 Task: Add the task  Create a feature to schedule automatic backups of app data to the section Compliance Audit Sprint in the project TrueNorth and add a Due Date to the respective task as 2024/02/23.
Action: Mouse moved to (943, 455)
Screenshot: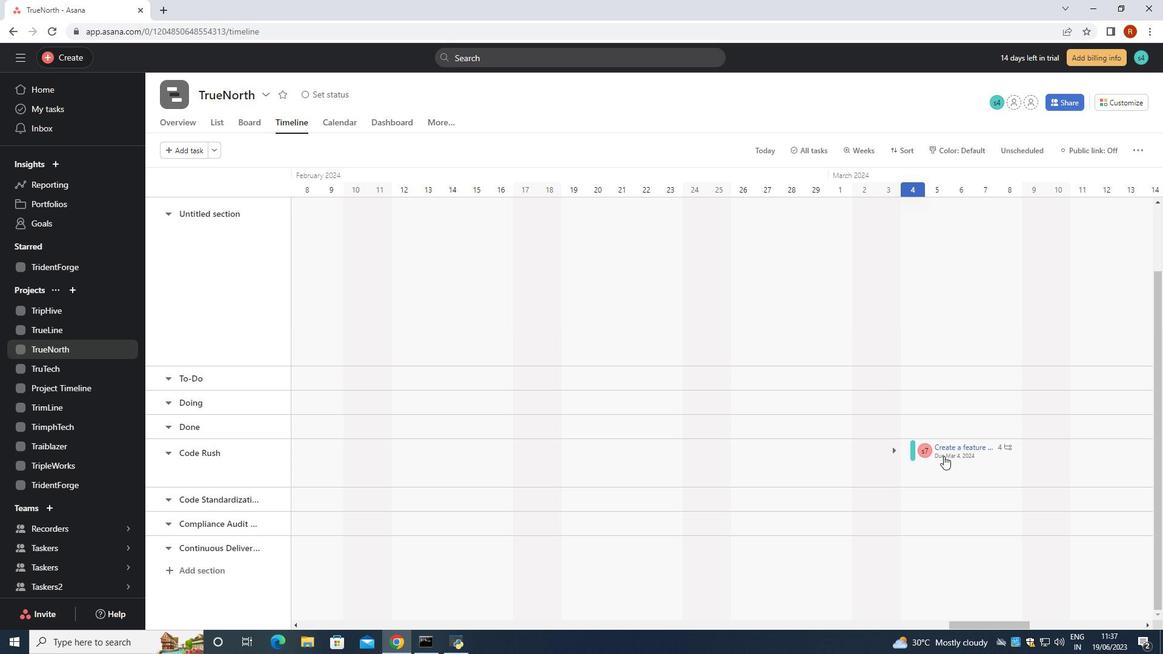 
Action: Mouse pressed left at (943, 455)
Screenshot: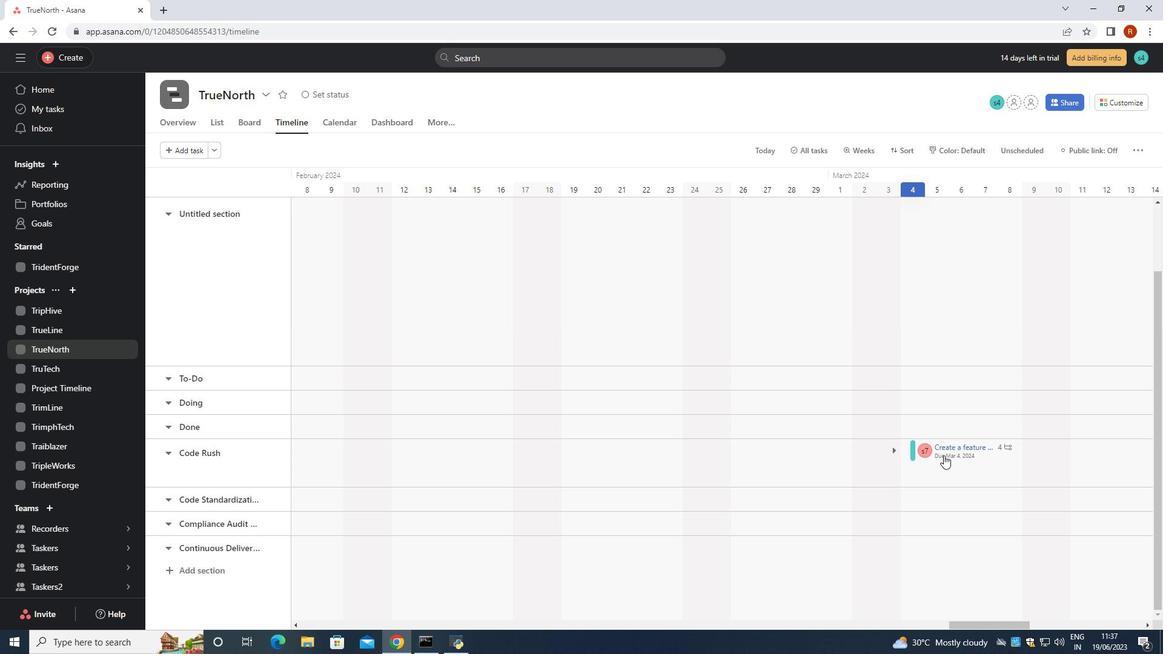 
Action: Mouse moved to (932, 285)
Screenshot: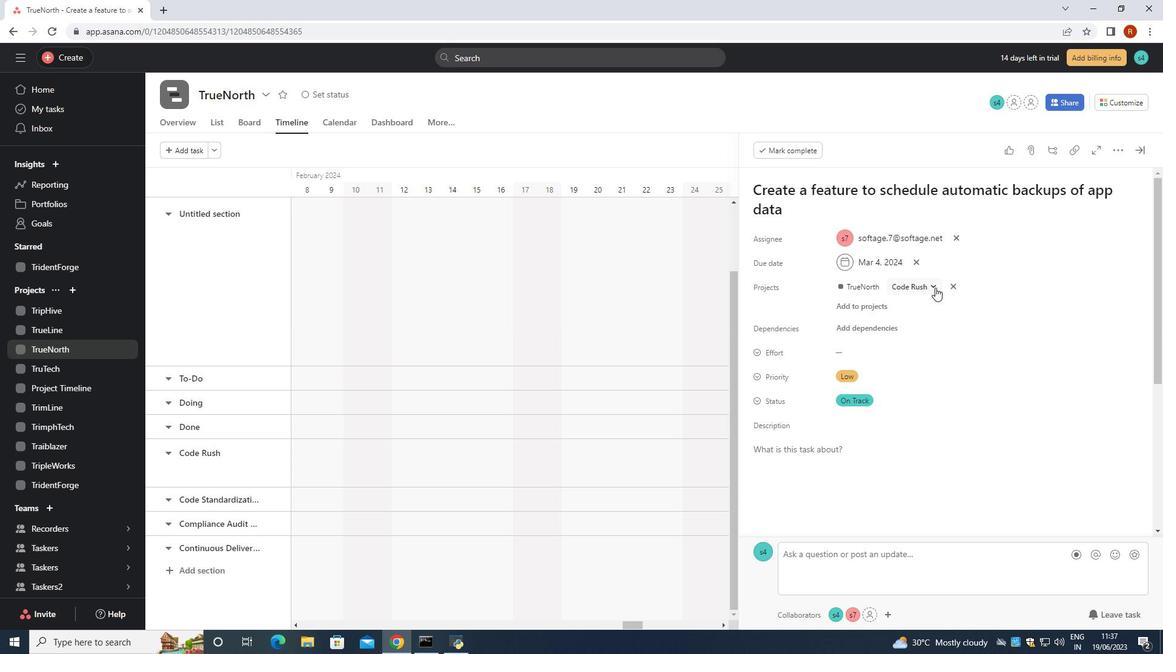 
Action: Mouse pressed left at (932, 285)
Screenshot: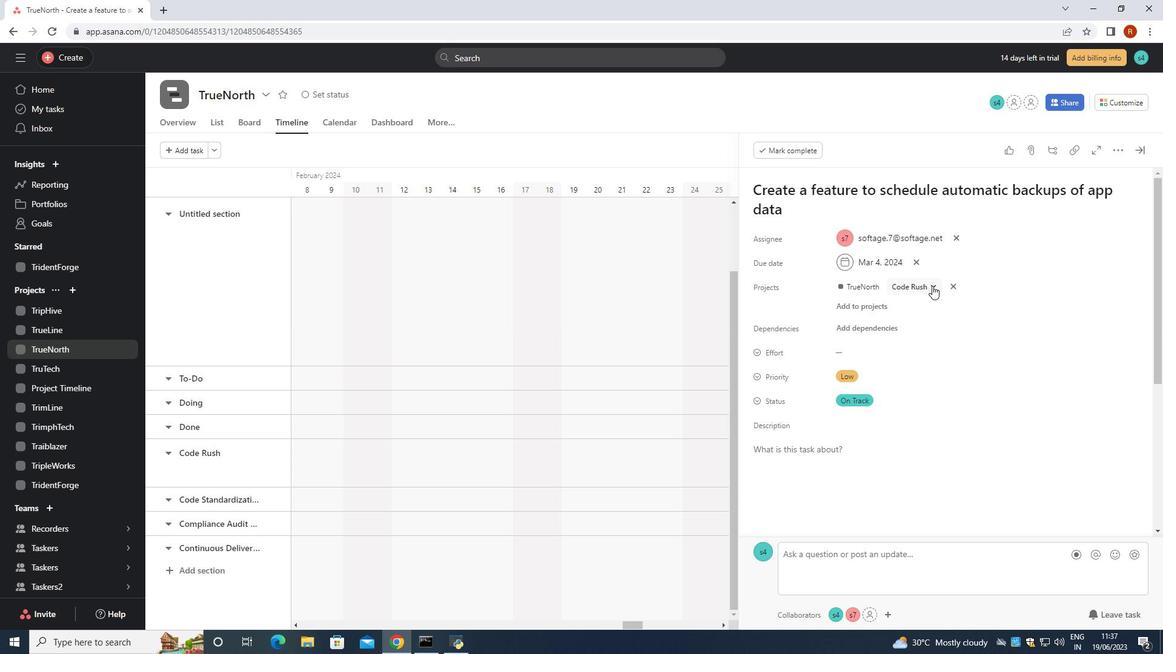
Action: Mouse moved to (903, 441)
Screenshot: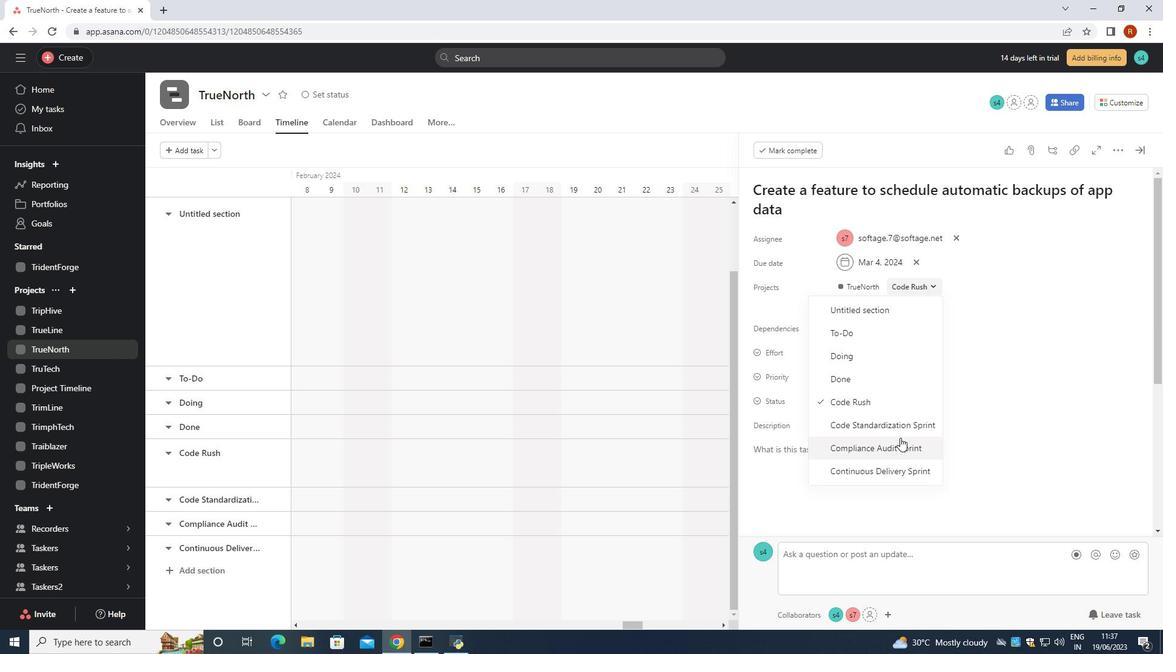 
Action: Mouse pressed left at (903, 441)
Screenshot: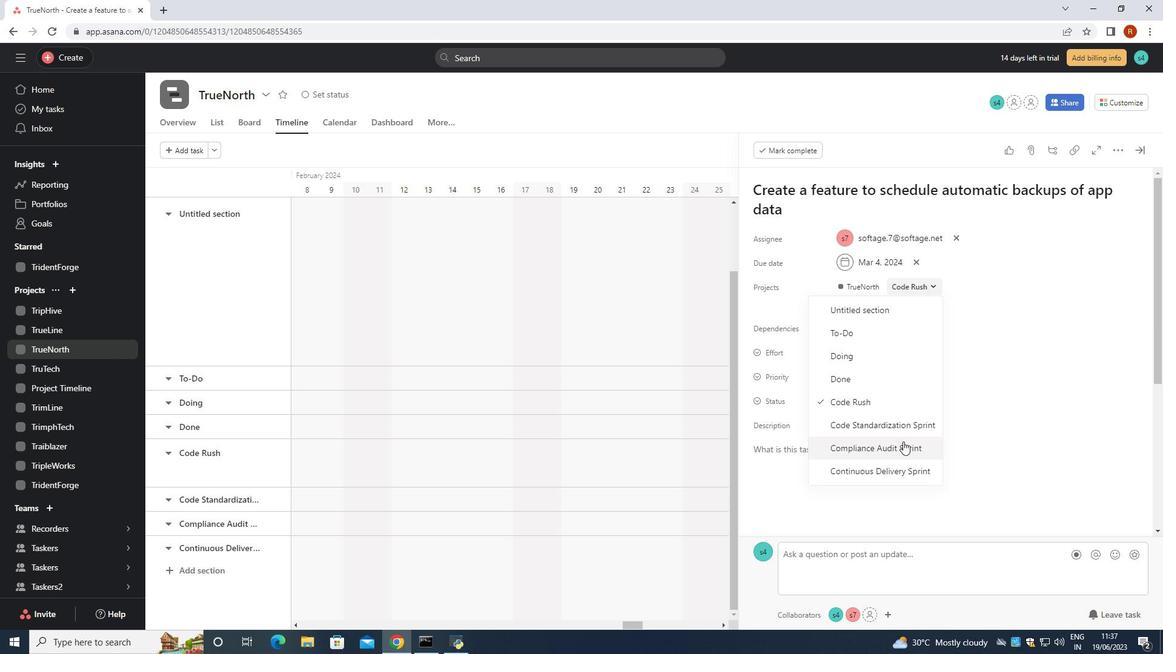 
Action: Mouse moved to (914, 267)
Screenshot: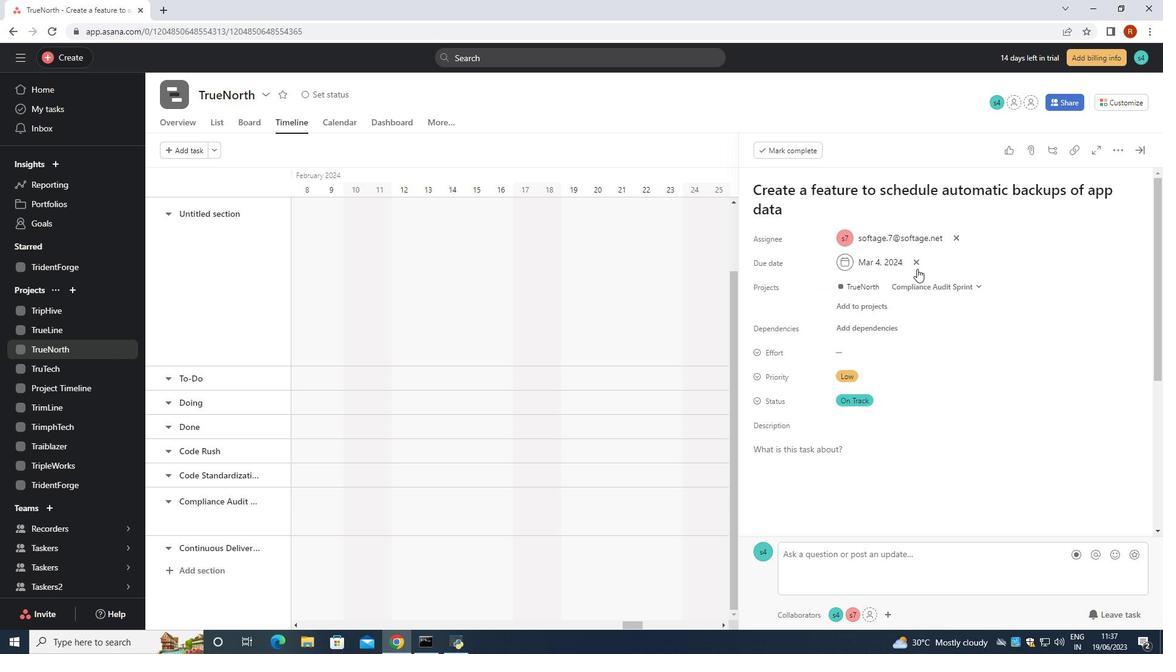 
Action: Mouse pressed left at (914, 267)
Screenshot: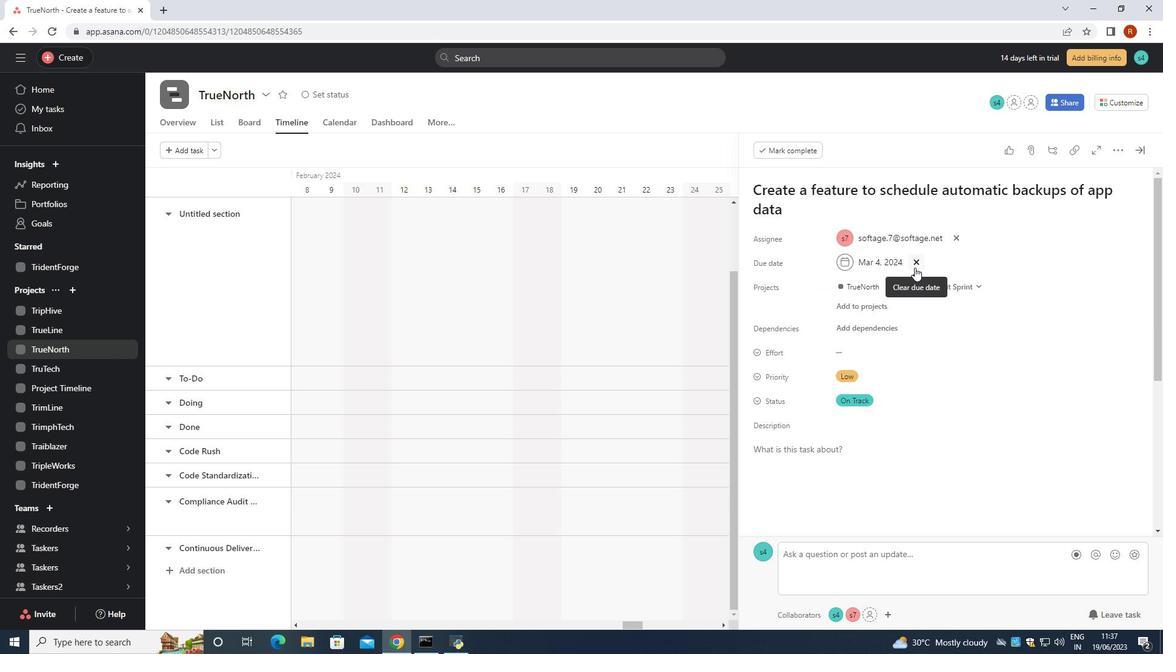 
Action: Mouse moved to (917, 271)
Screenshot: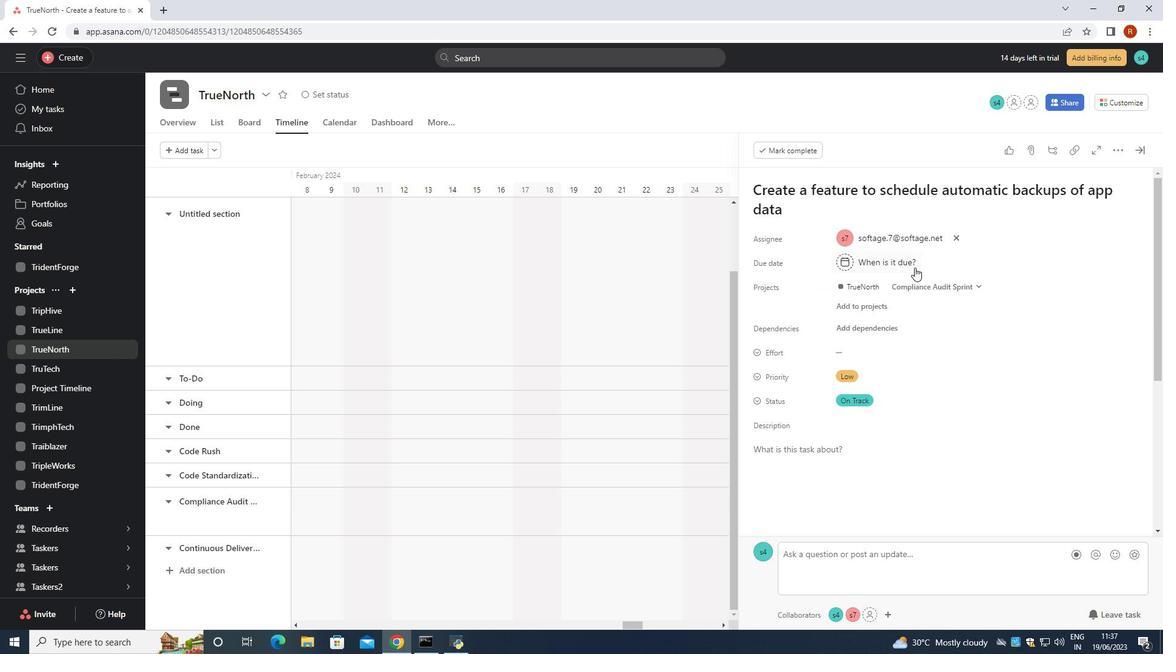 
Action: Key pressed 202
Screenshot: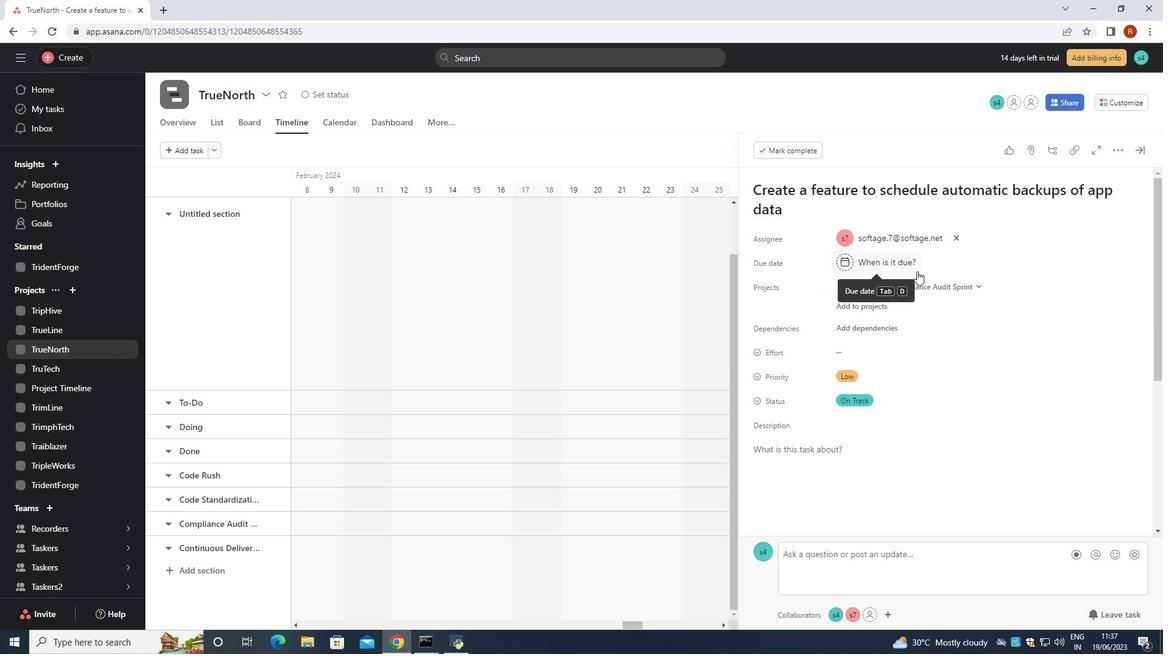 
Action: Mouse moved to (907, 265)
Screenshot: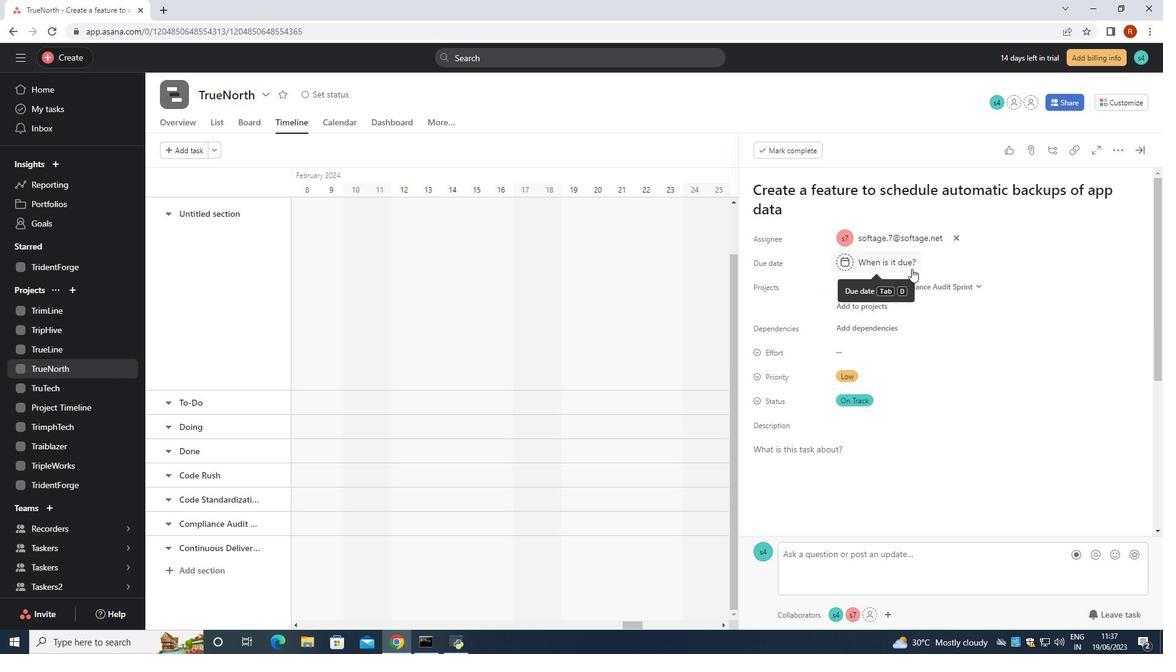 
Action: Mouse pressed left at (907, 265)
Screenshot: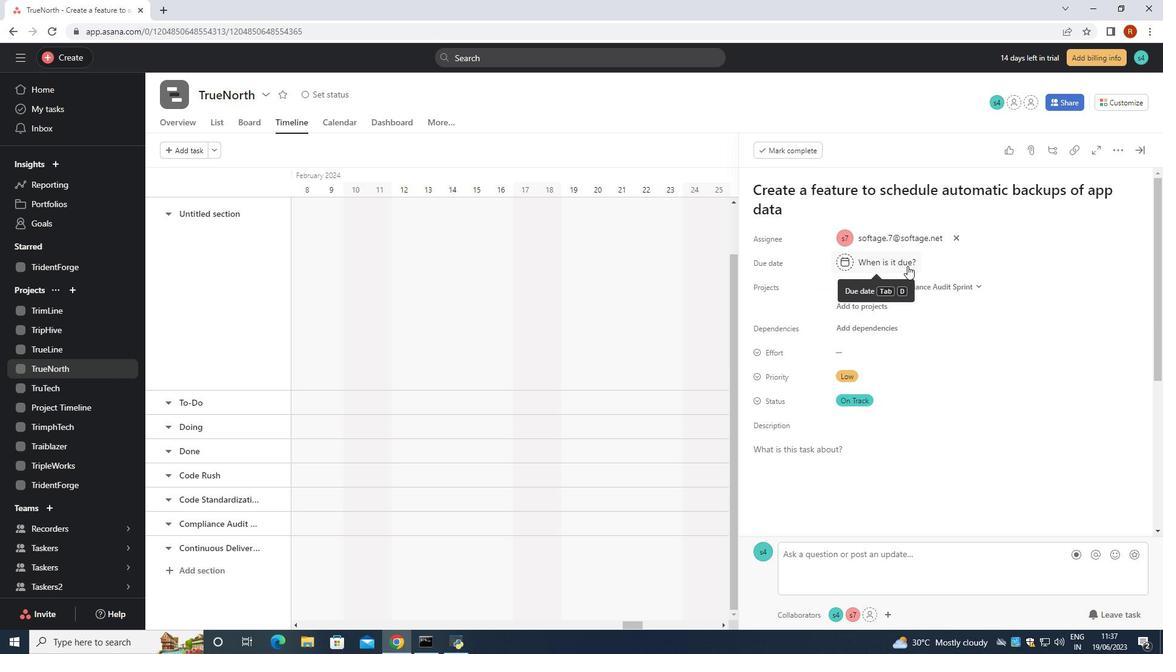 
Action: Mouse moved to (908, 265)
Screenshot: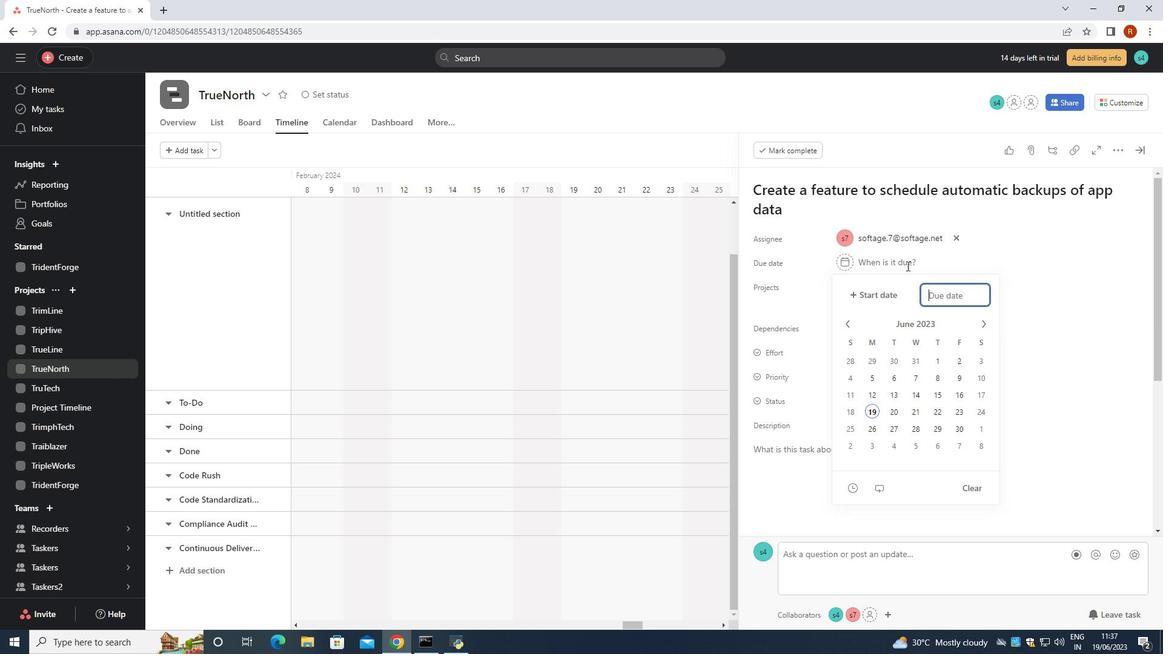 
Action: Key pressed 2024/02/23<Key.enter>
Screenshot: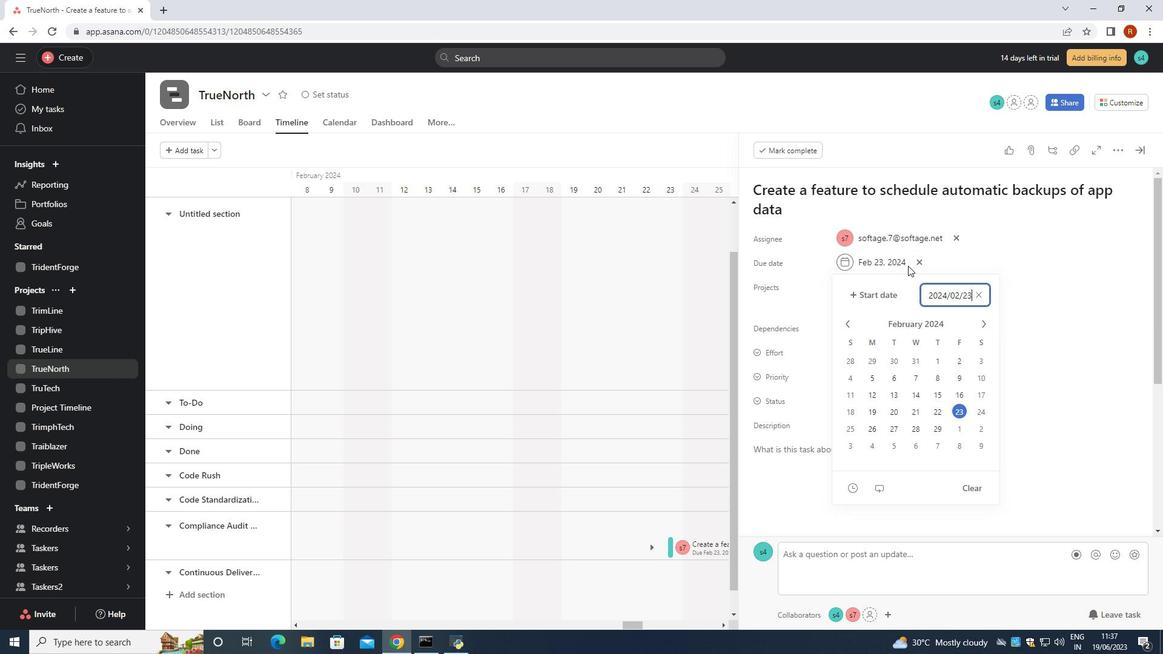 
